 Task: Turn on the developer mode.
Action: Mouse moved to (1109, 31)
Screenshot: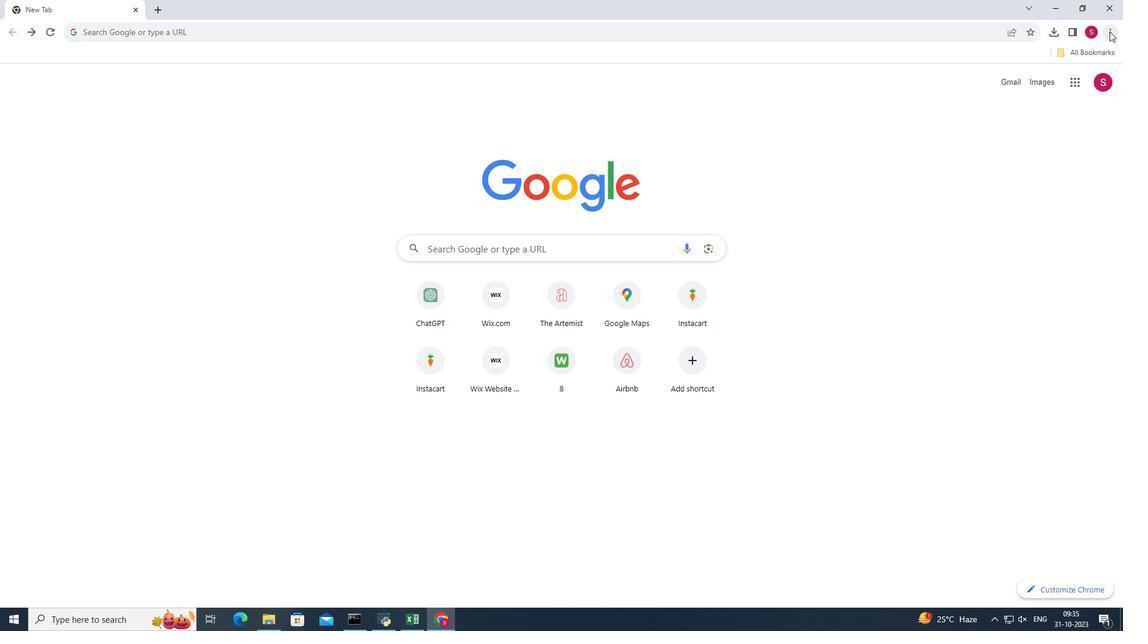 
Action: Mouse pressed left at (1109, 31)
Screenshot: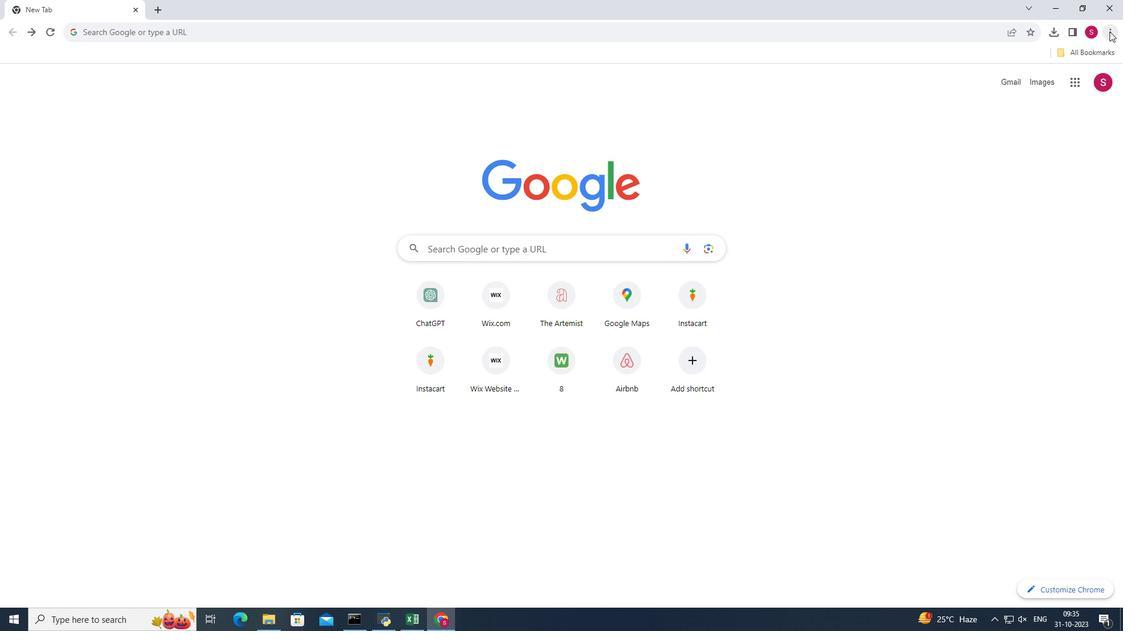 
Action: Mouse moved to (982, 139)
Screenshot: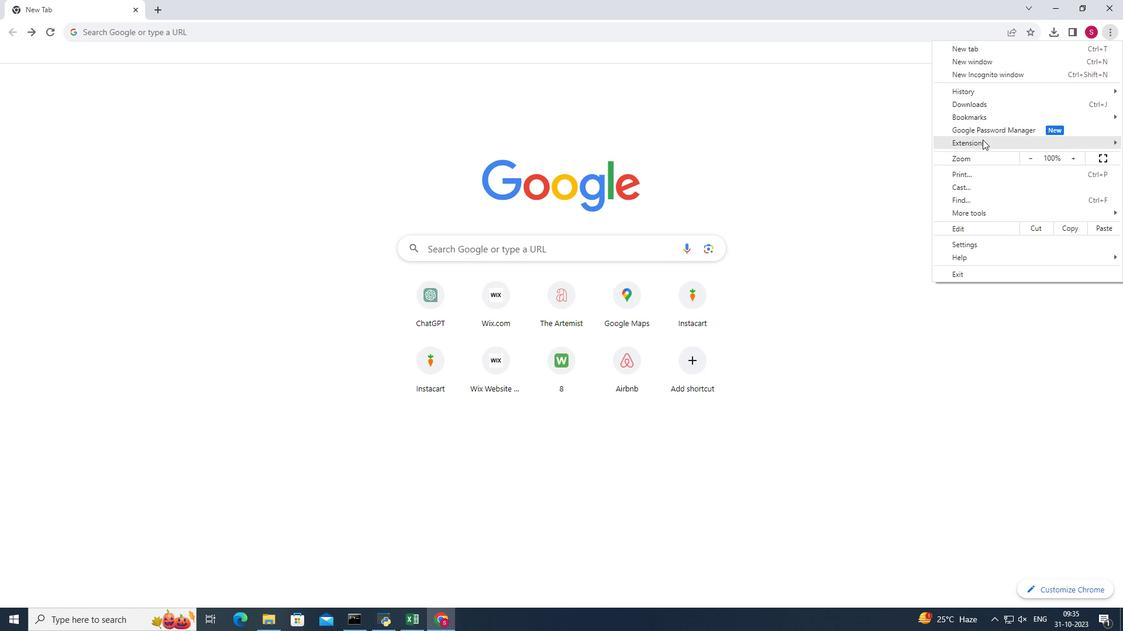 
Action: Mouse pressed left at (982, 139)
Screenshot: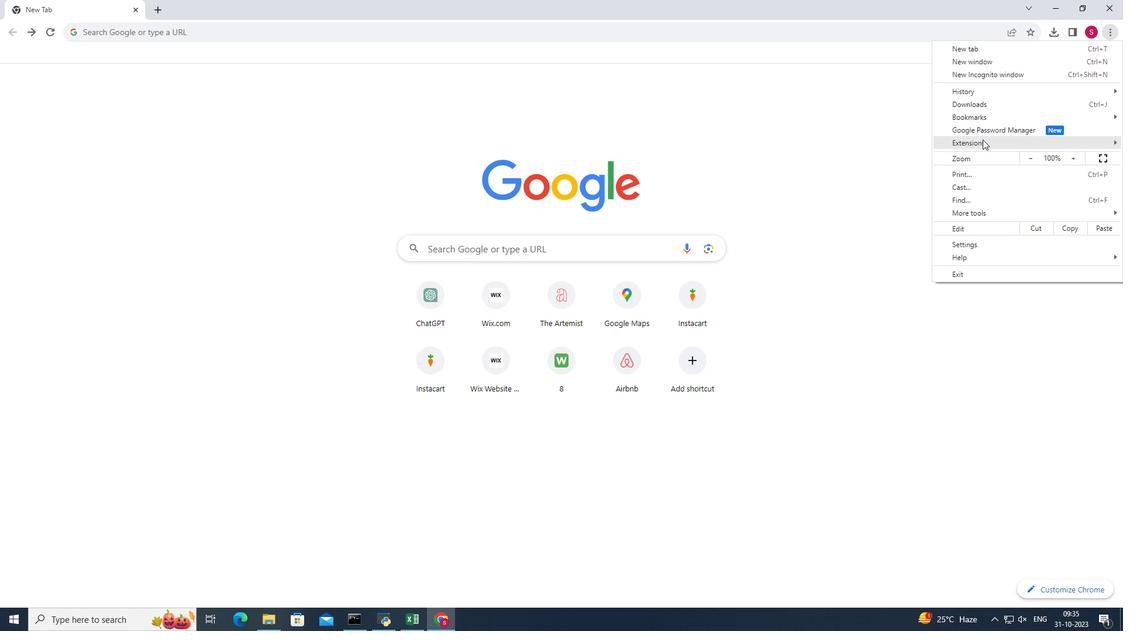 
Action: Mouse moved to (893, 145)
Screenshot: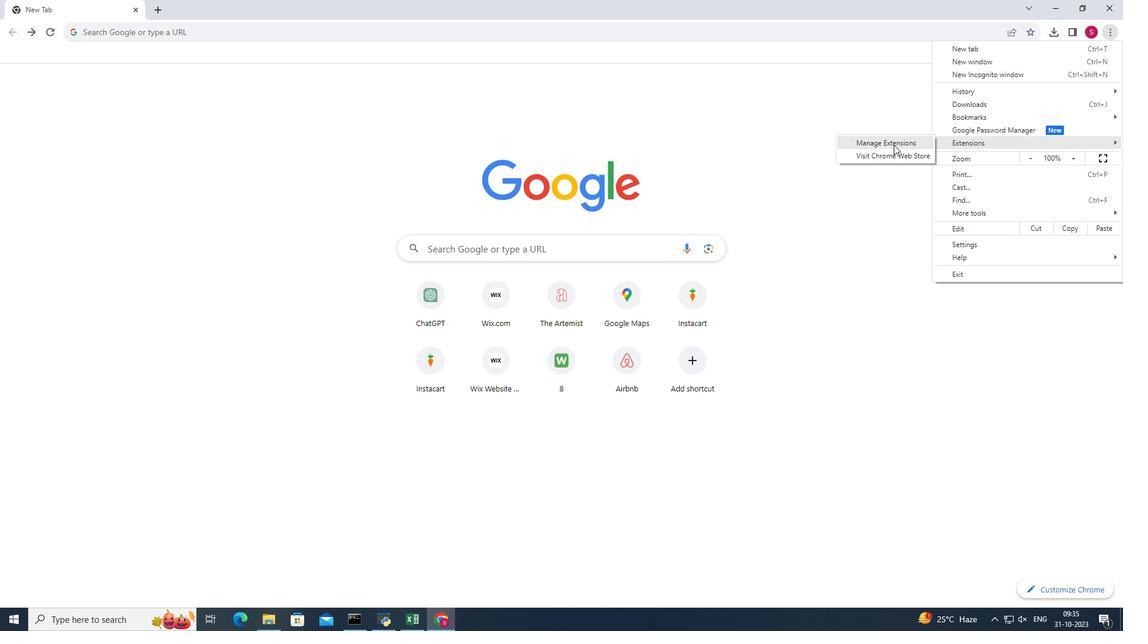 
Action: Mouse pressed left at (893, 145)
Screenshot: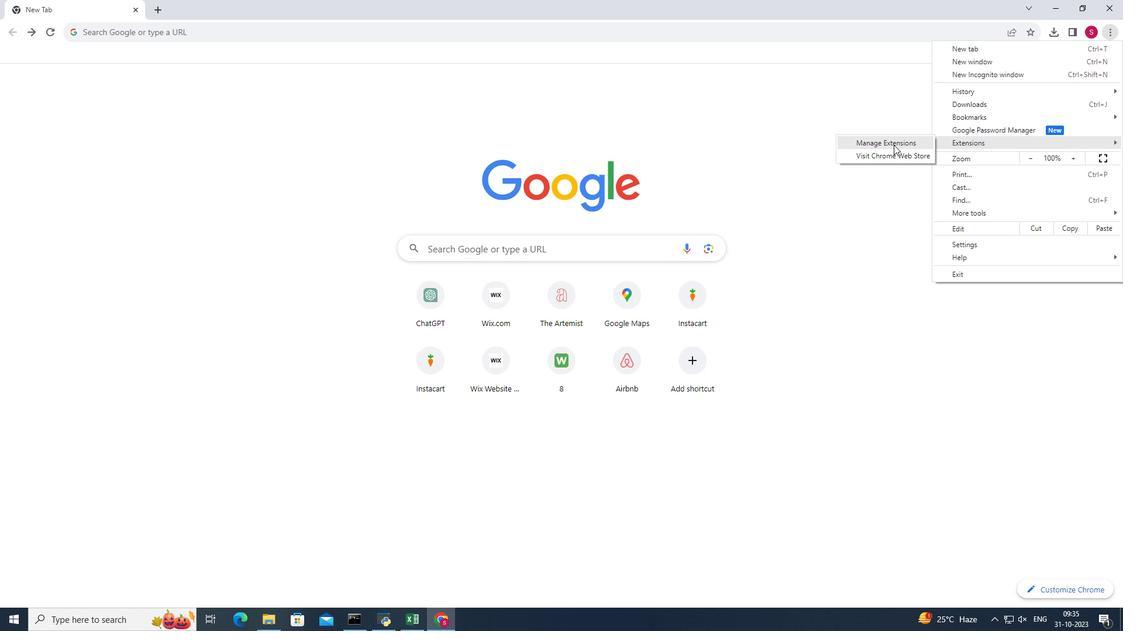 
Action: Mouse moved to (1102, 60)
Screenshot: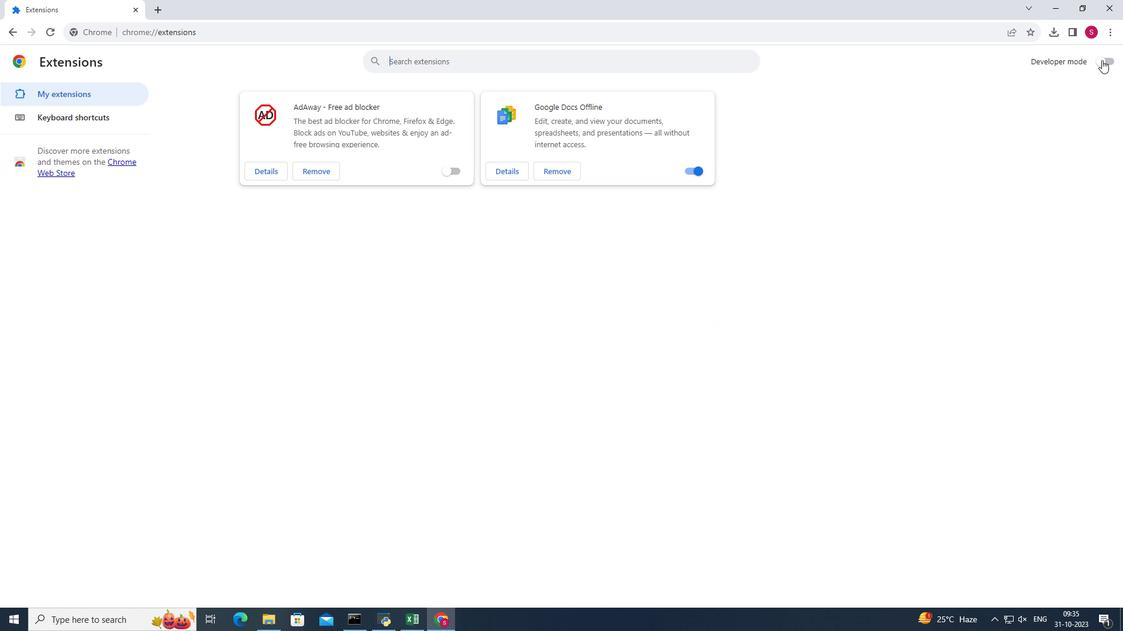 
Action: Mouse pressed left at (1102, 60)
Screenshot: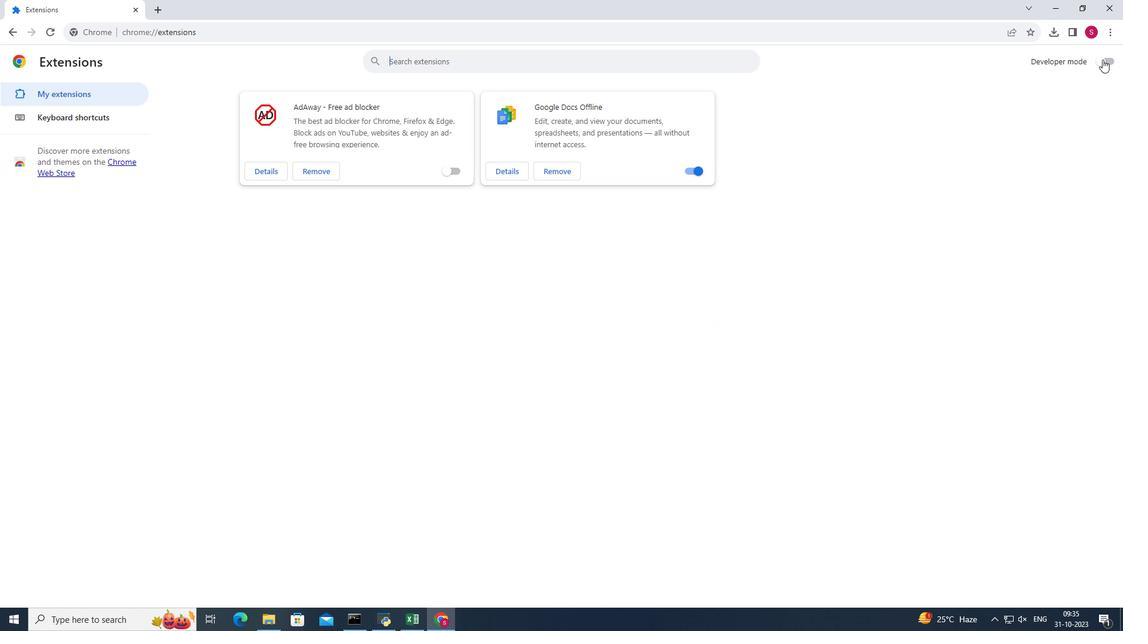 
Action: Mouse moved to (1102, 59)
Screenshot: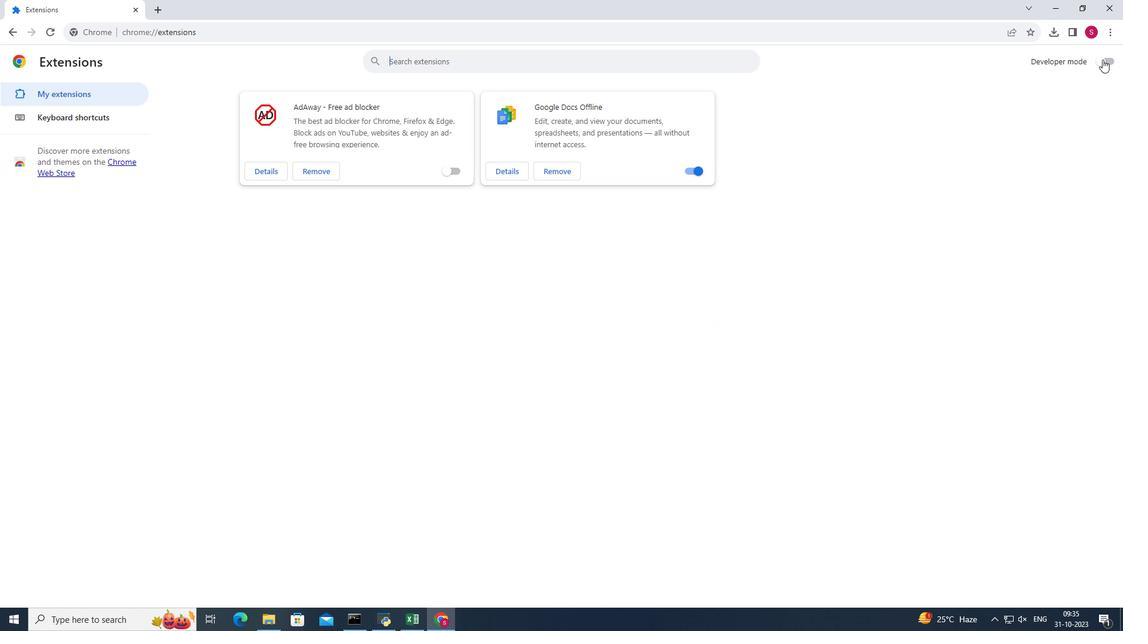 
